 Task: Start in the project WonderTech the sprint 'Mission Control', with a duration of 1 week.
Action: Mouse moved to (769, 181)
Screenshot: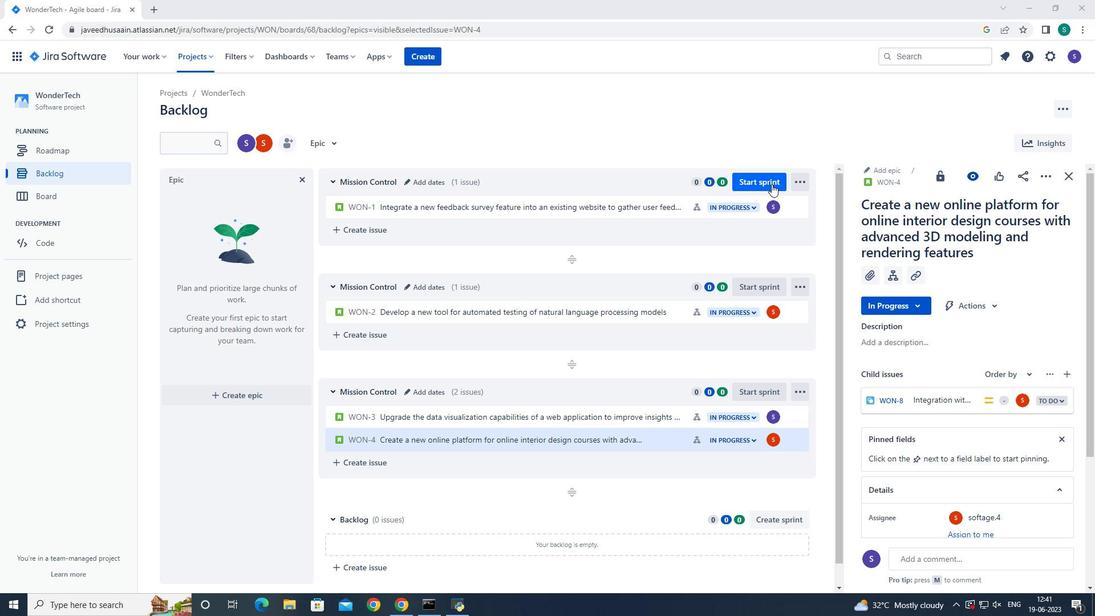 
Action: Mouse pressed left at (769, 181)
Screenshot: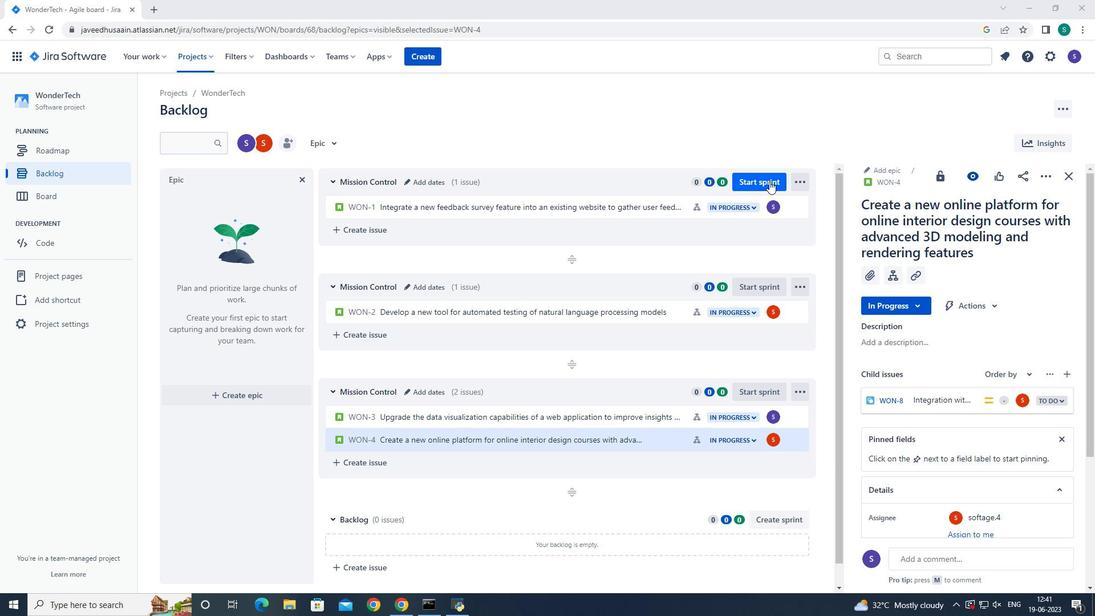 
Action: Mouse moved to (481, 196)
Screenshot: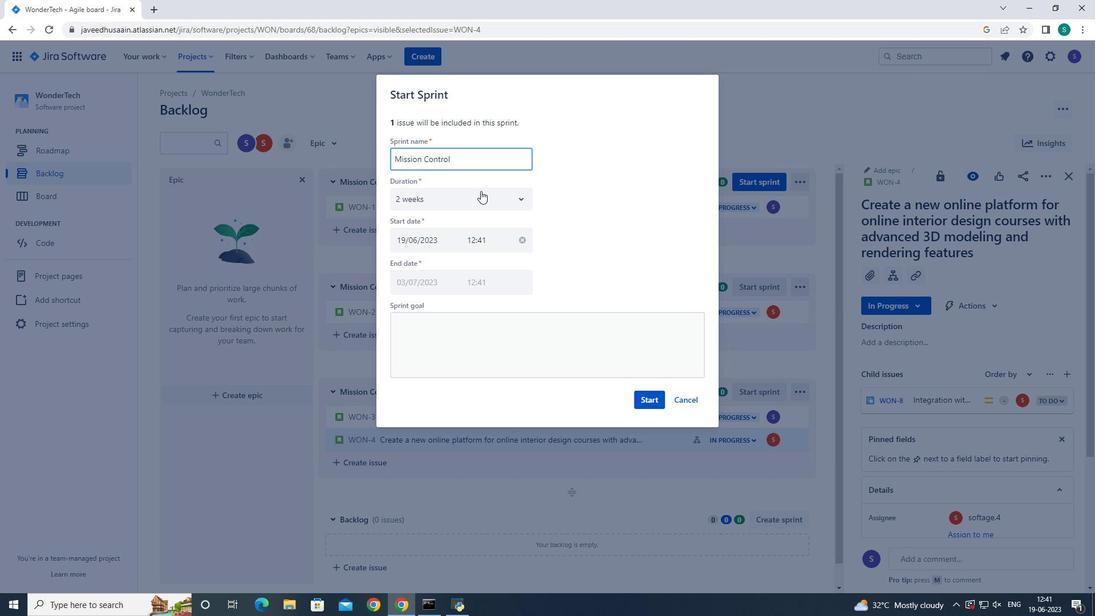 
Action: Mouse pressed left at (481, 196)
Screenshot: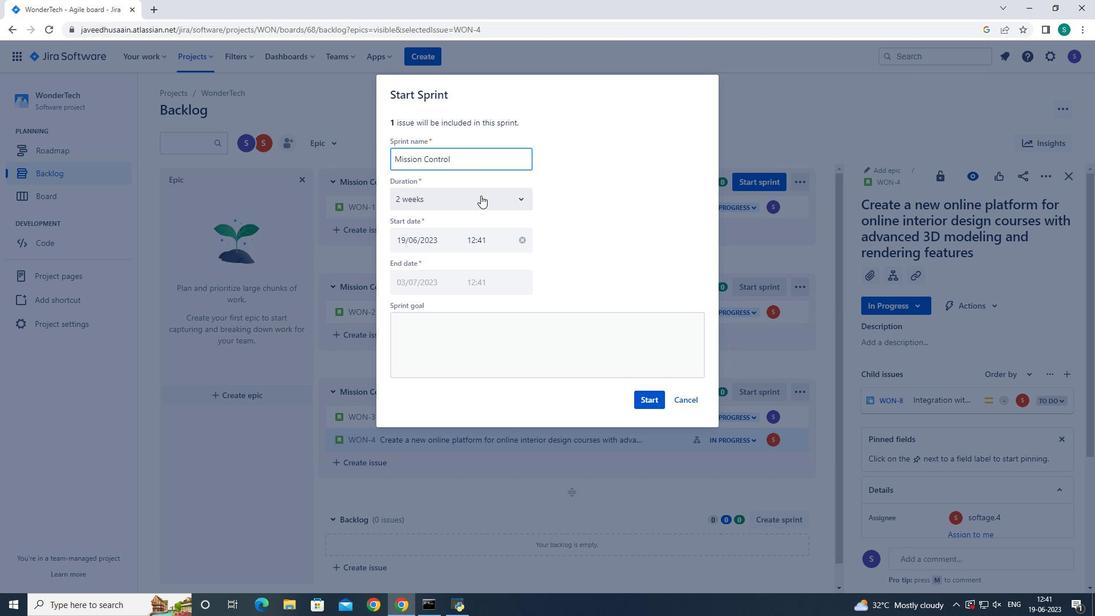 
Action: Mouse moved to (444, 226)
Screenshot: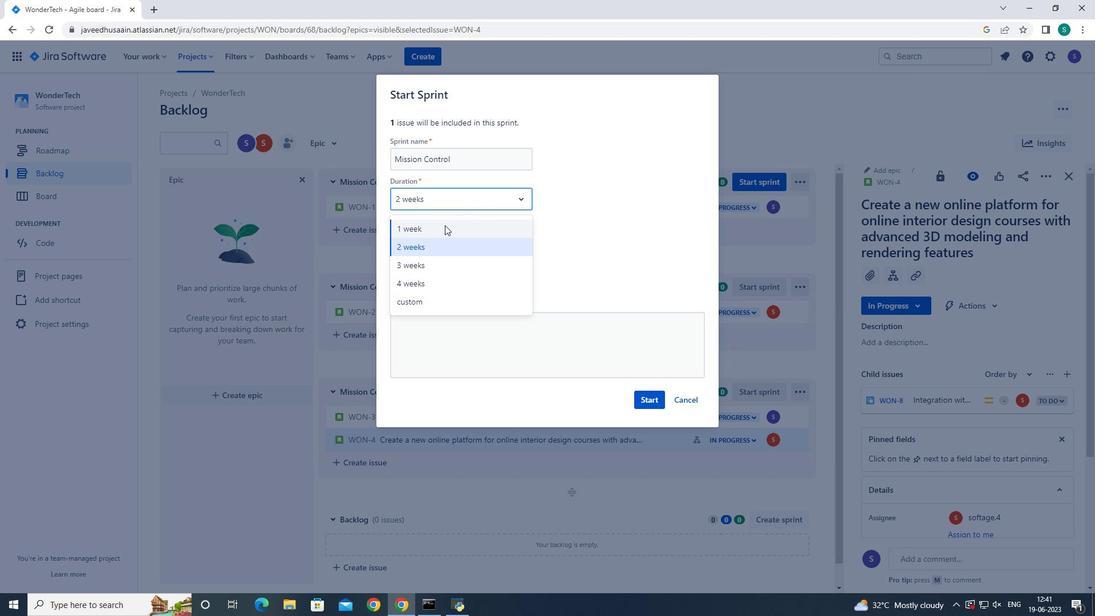 
Action: Mouse pressed left at (444, 226)
Screenshot: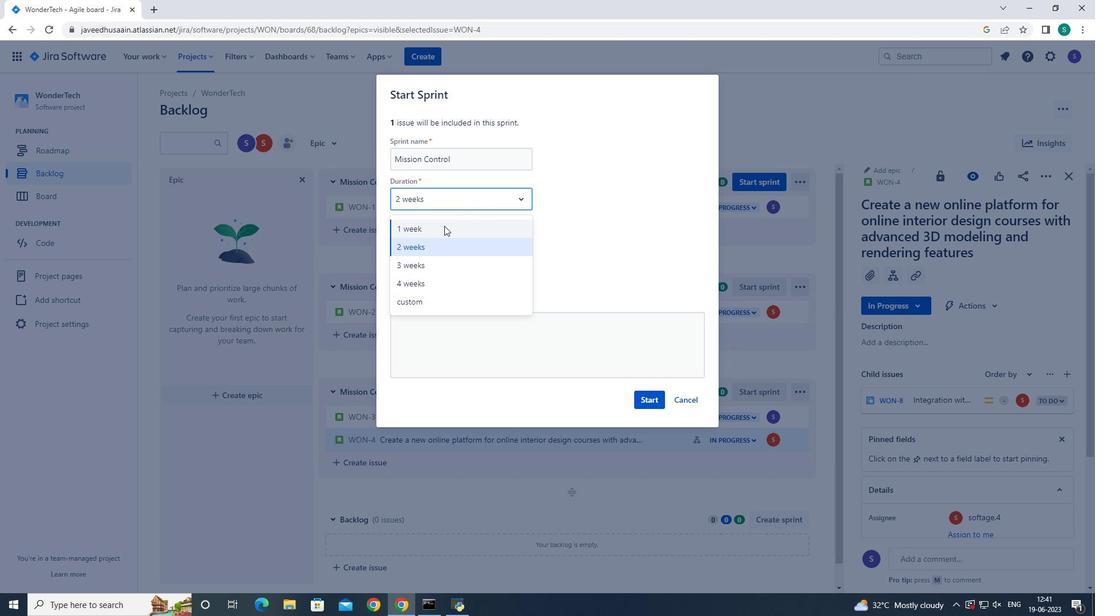 
Action: Mouse moved to (645, 396)
Screenshot: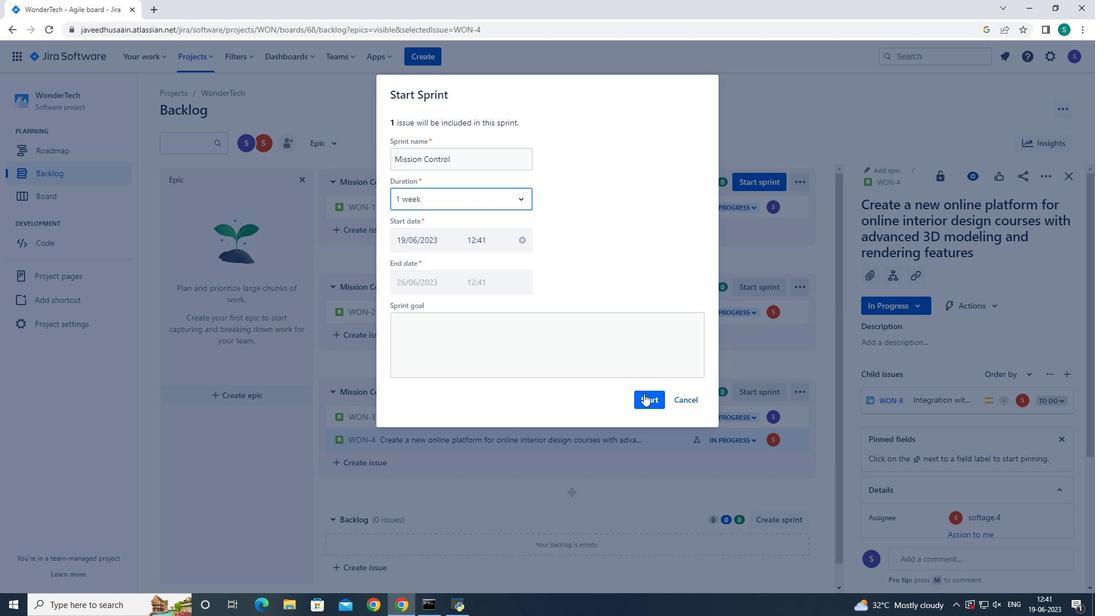 
Action: Mouse pressed left at (645, 396)
Screenshot: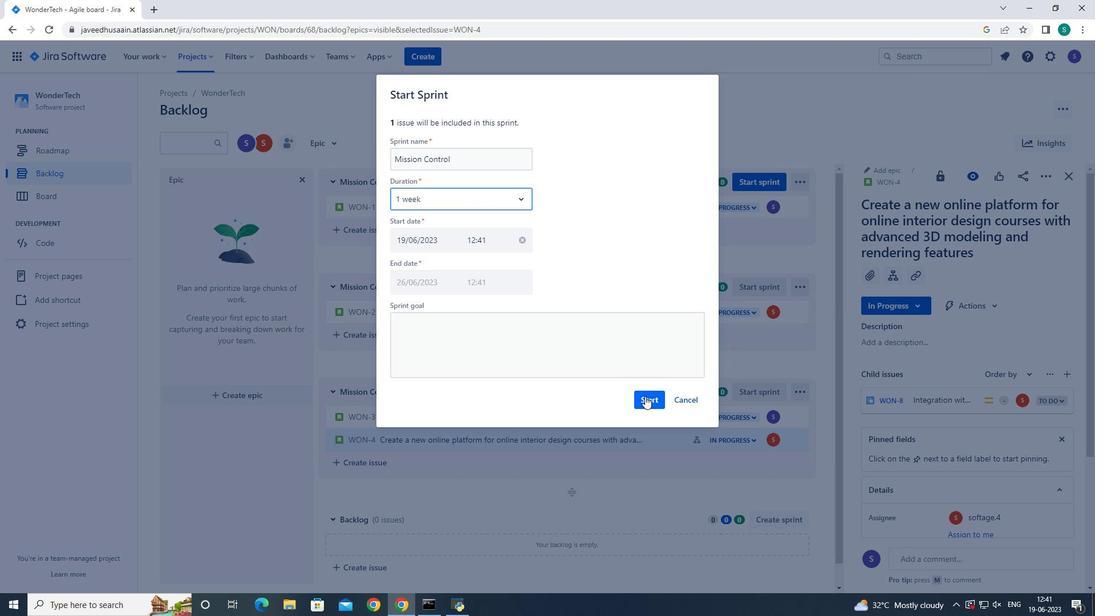 
Action: Mouse moved to (44, 172)
Screenshot: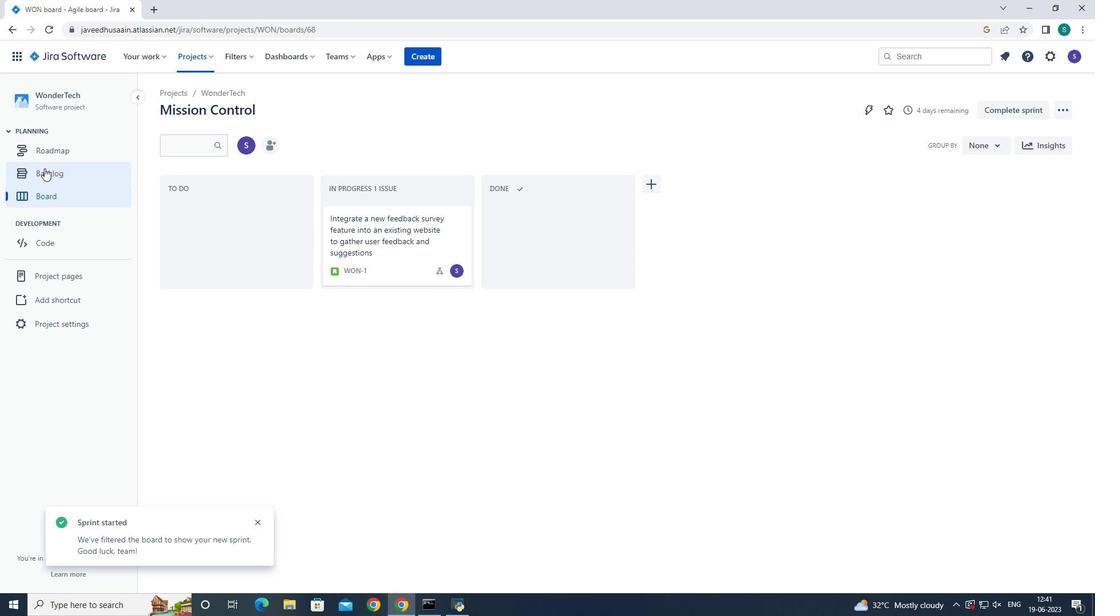 
Action: Mouse pressed left at (44, 172)
Screenshot: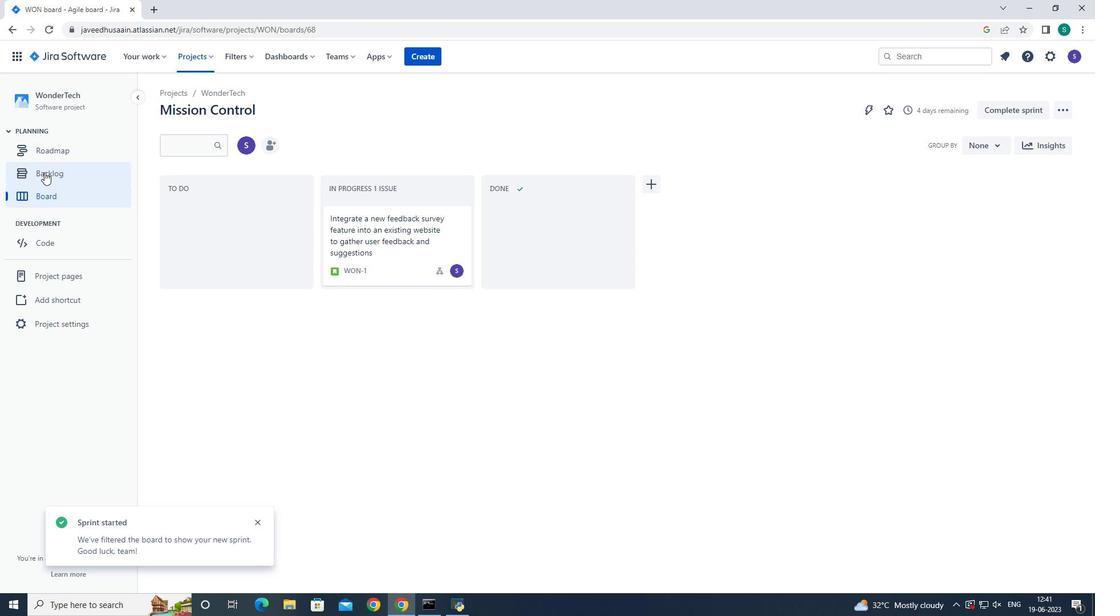 
Action: Mouse moved to (525, 179)
Screenshot: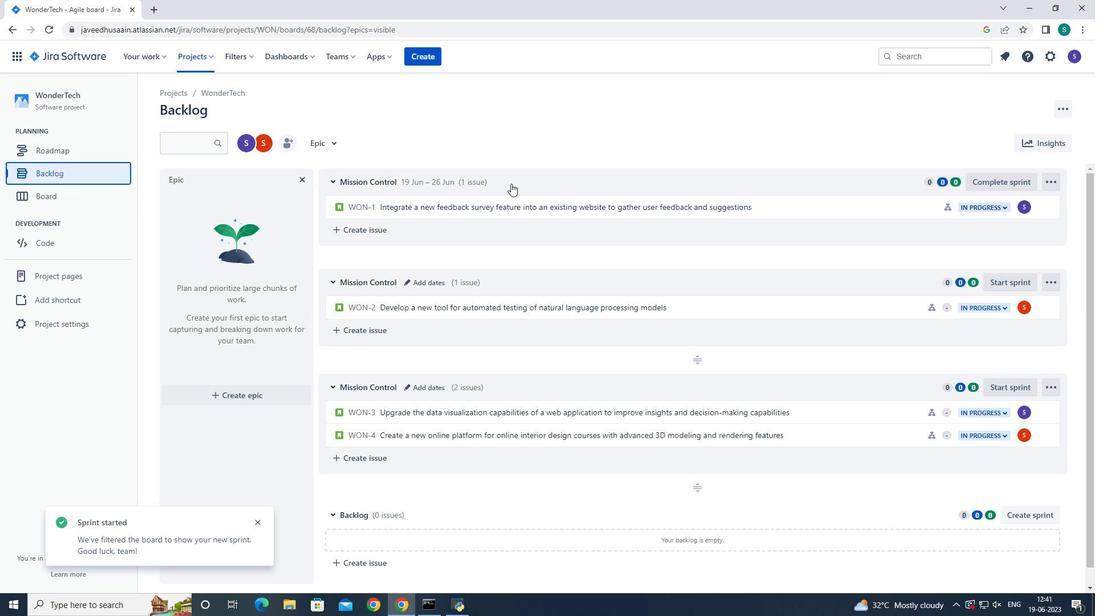 
